 Task: Assign in the project AgileOpus the issue 'Develop a new tool for automated testing of web application cross-browser compatibility and responsiveness' to the sprint 'Service Mesh Sprint'. Assign in the project AgileOpus the issue 'Upgrade the logging and reporting features of a web application to improve system monitoring and analysis' to the sprint 'Service Mesh Sprint'. Assign in the project AgileOpus the issue 'Create a new online platform for online fitness courses with advanced workout tracking and personalization features' to the sprint 'Service Mesh Sprint'. Assign in the project AgileOpus the issue 'Implement a new cloud-based performance management system for a company with advanced employee evaluation and goal setting features' to the sprint 'Service Mesh Sprint'
Action: Mouse moved to (776, 439)
Screenshot: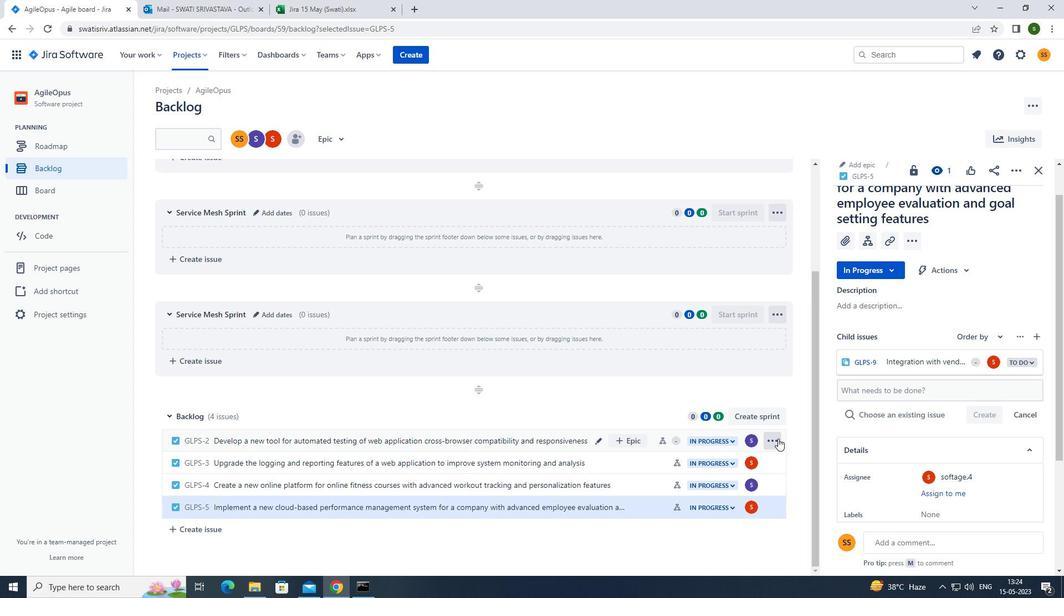 
Action: Mouse pressed left at (776, 439)
Screenshot: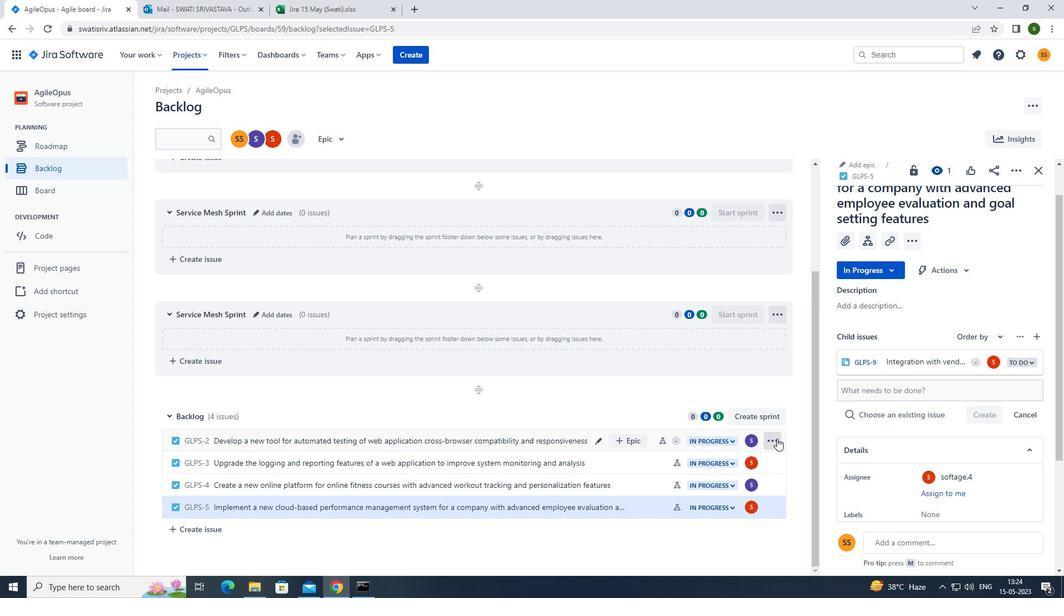 
Action: Mouse moved to (747, 344)
Screenshot: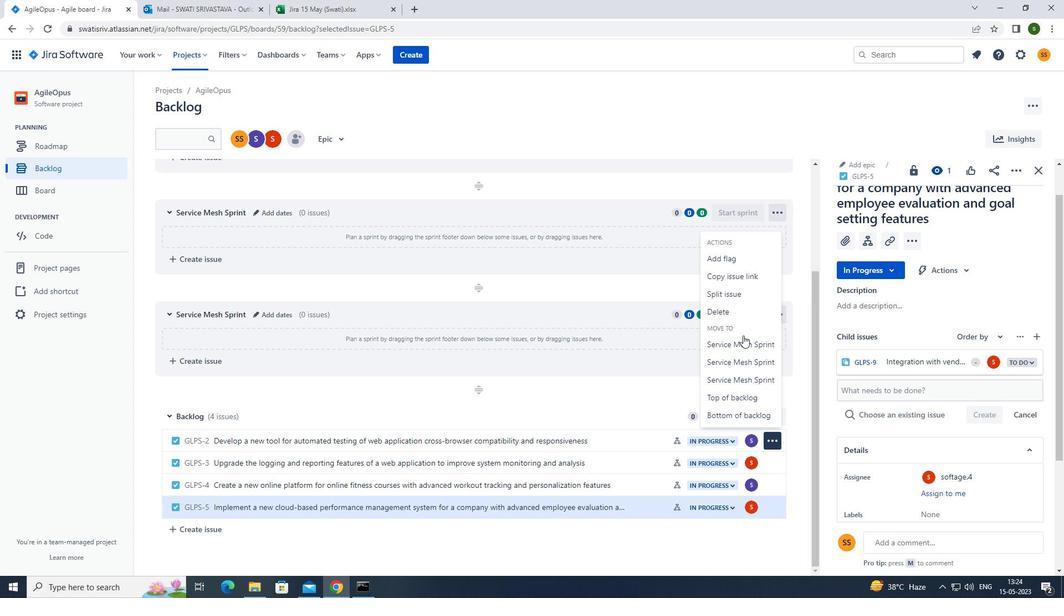 
Action: Mouse pressed left at (747, 344)
Screenshot: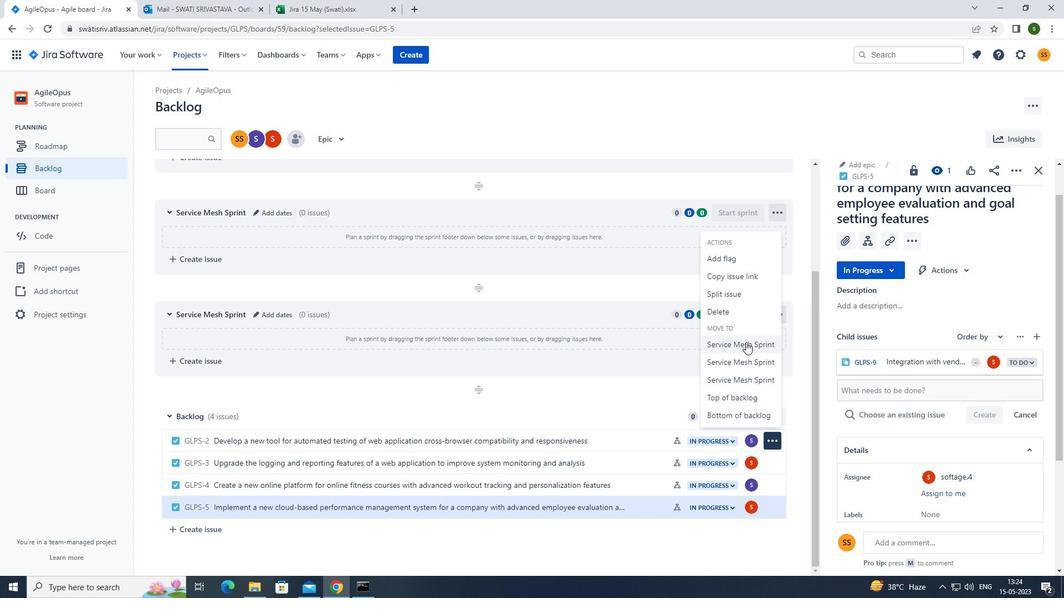 
Action: Mouse moved to (771, 463)
Screenshot: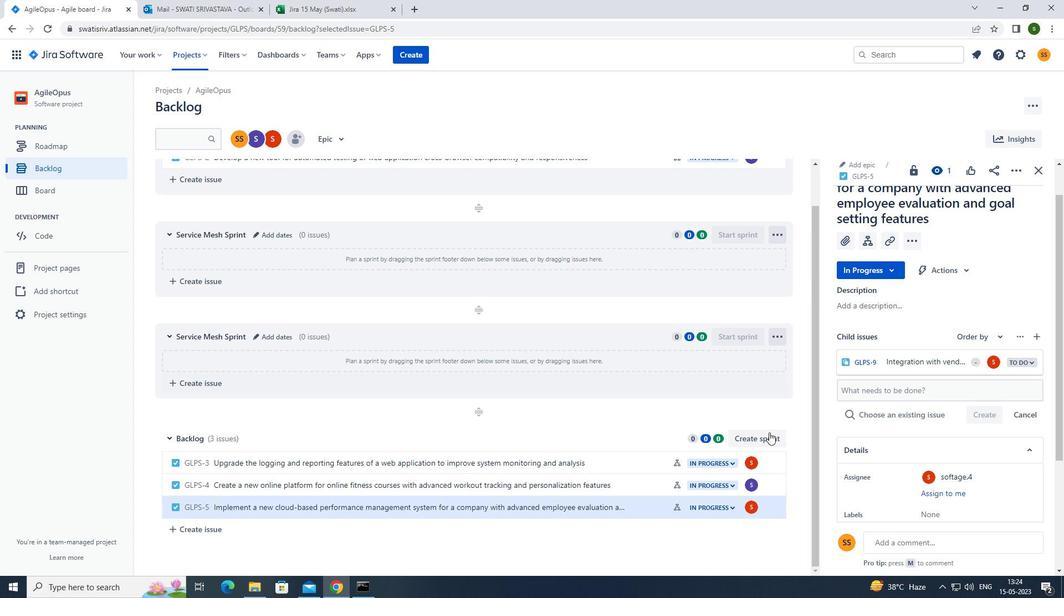 
Action: Mouse pressed left at (771, 463)
Screenshot: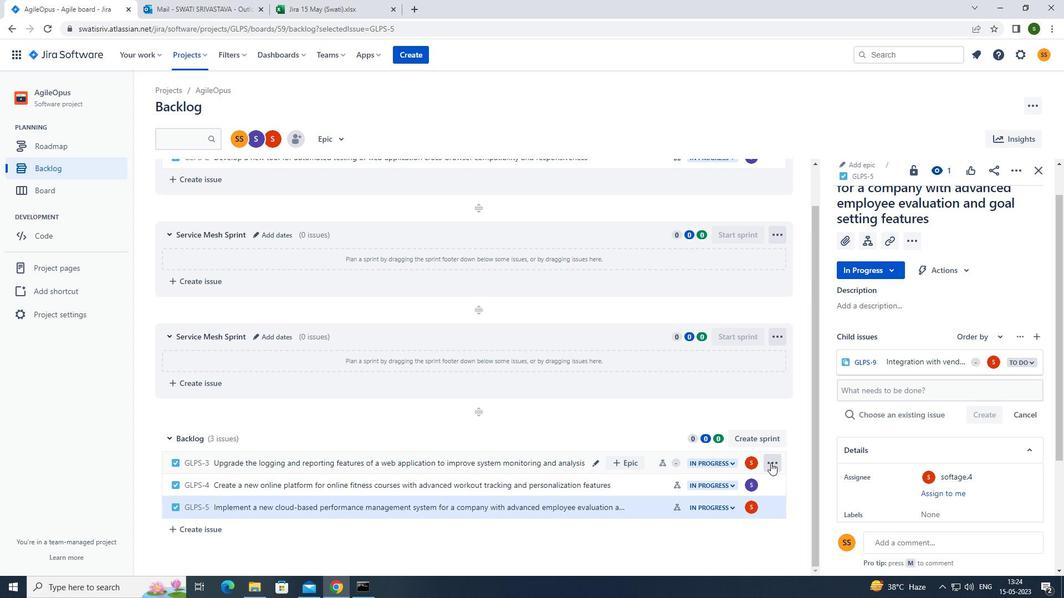 
Action: Mouse moved to (763, 387)
Screenshot: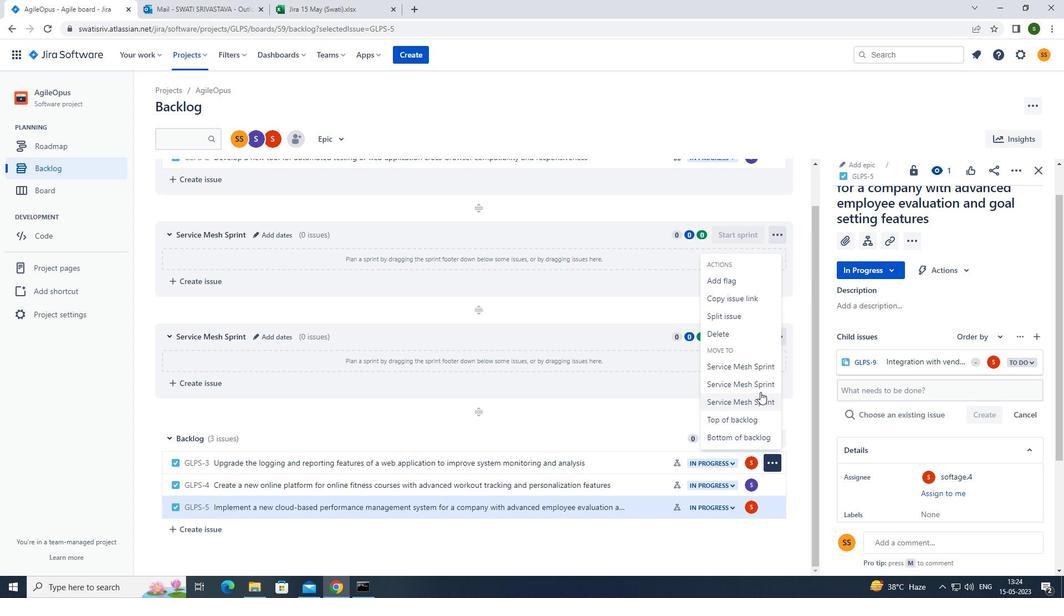
Action: Mouse pressed left at (763, 387)
Screenshot: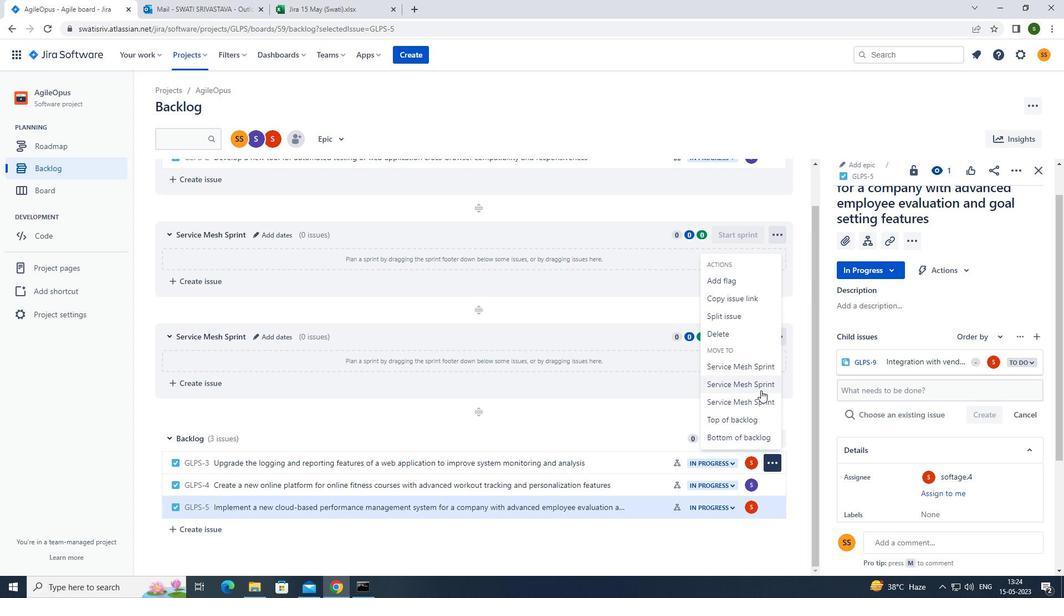 
Action: Mouse moved to (775, 486)
Screenshot: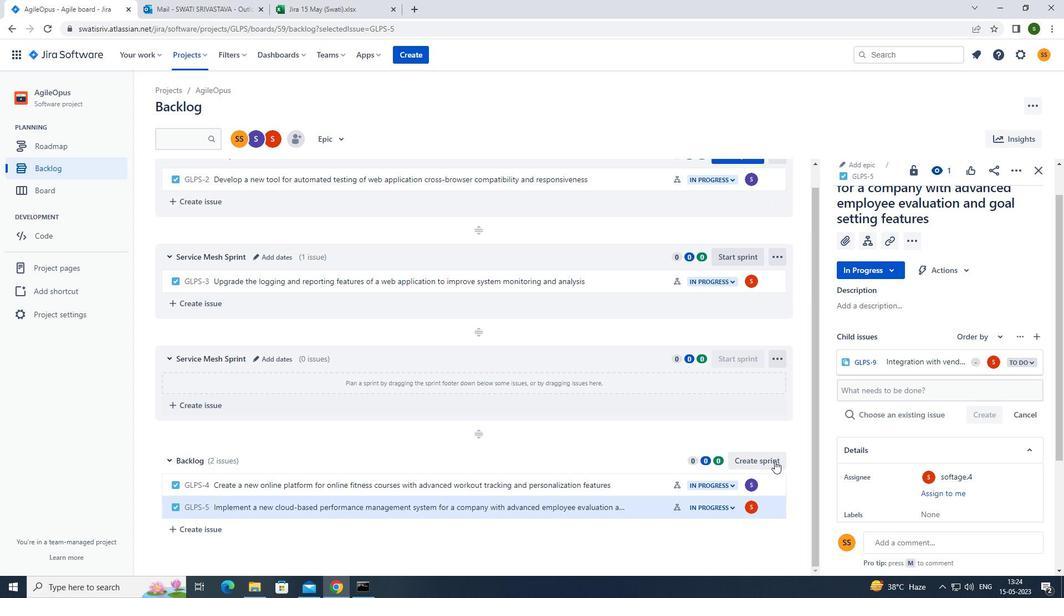 
Action: Mouse pressed left at (775, 486)
Screenshot: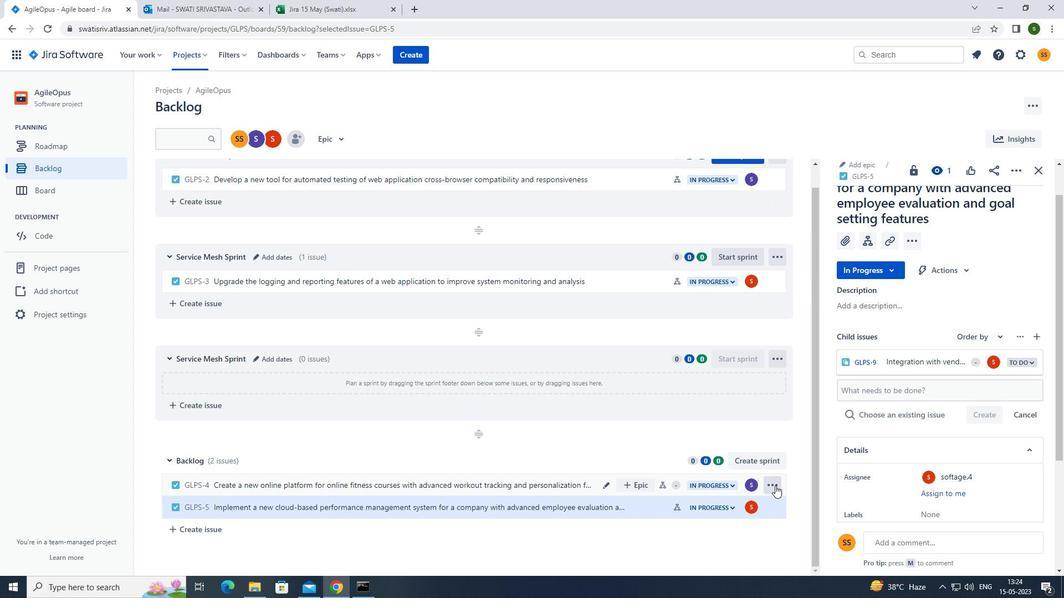 
Action: Mouse moved to (751, 423)
Screenshot: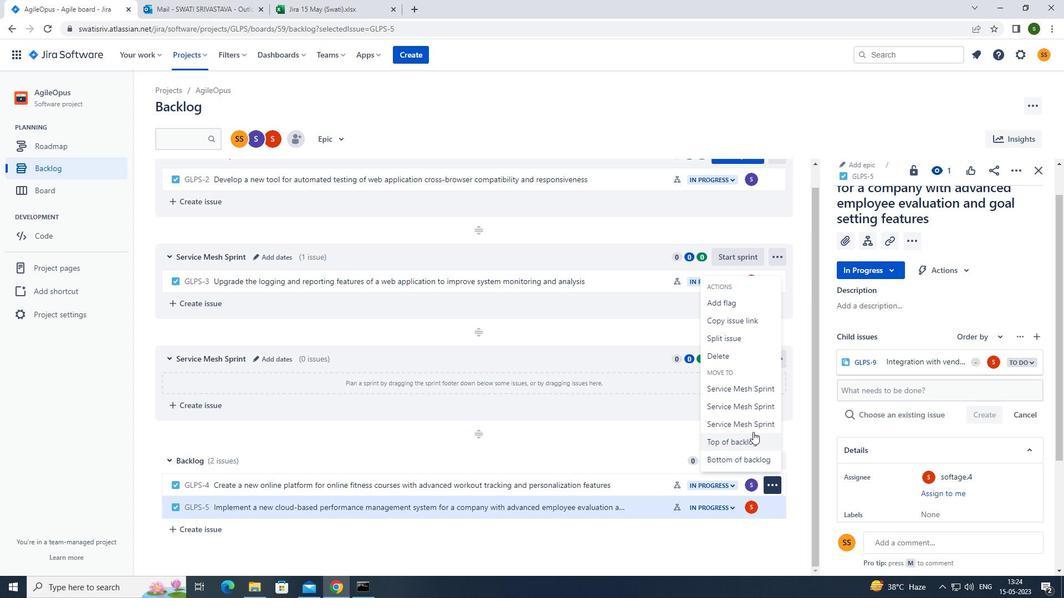 
Action: Mouse pressed left at (751, 423)
Screenshot: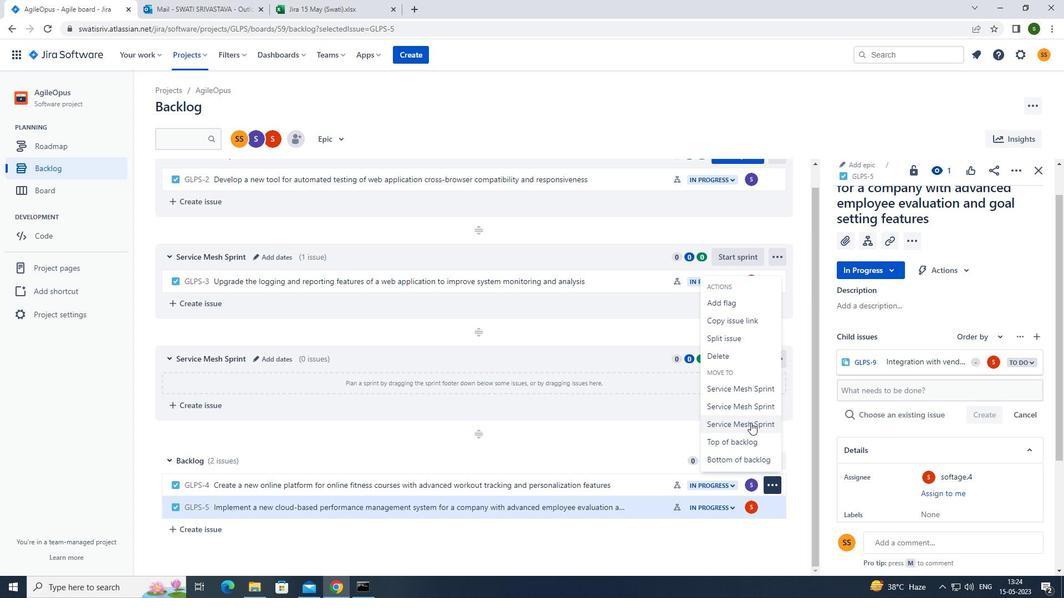 
Action: Mouse moved to (774, 507)
Screenshot: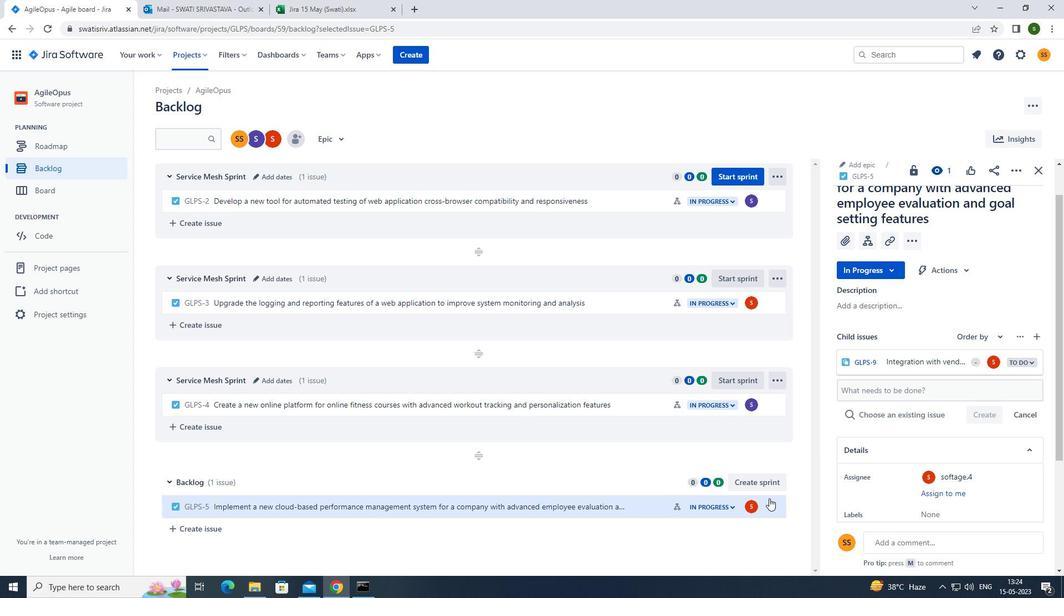 
Action: Mouse pressed left at (774, 507)
Screenshot: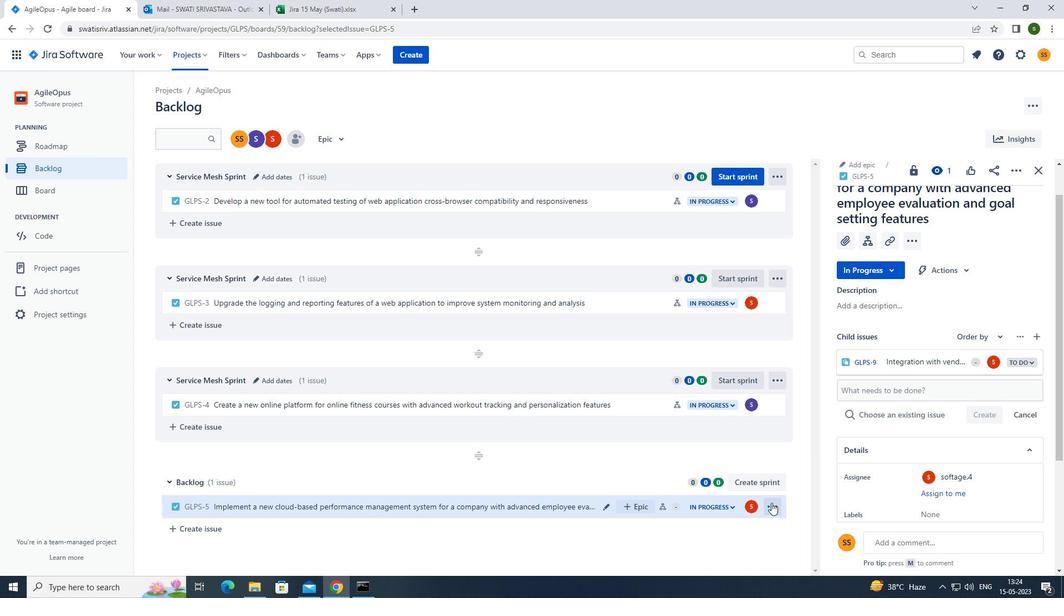 
Action: Mouse moved to (754, 445)
Screenshot: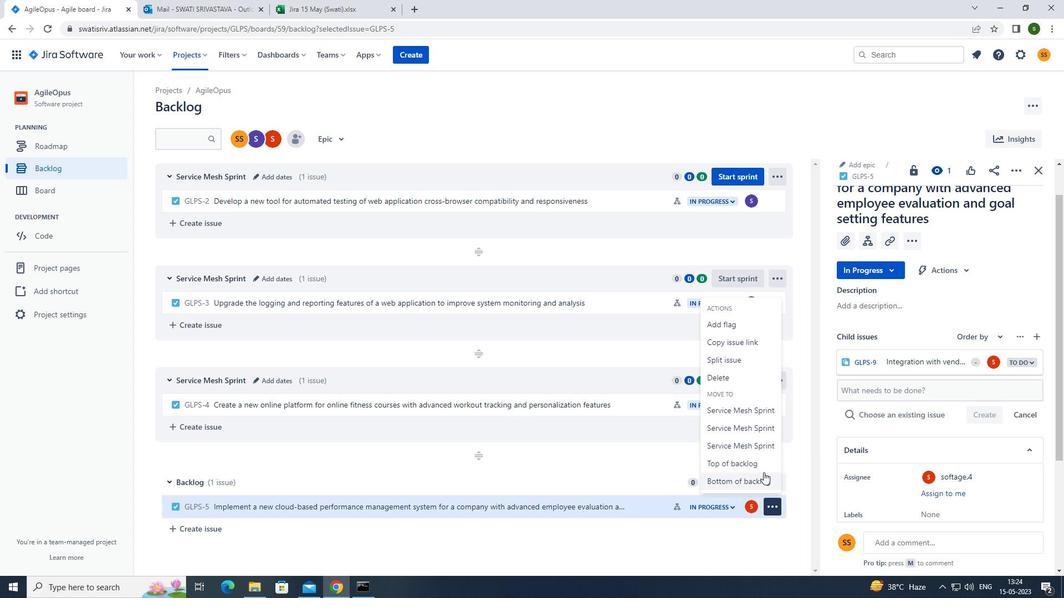 
Action: Mouse pressed left at (754, 445)
Screenshot: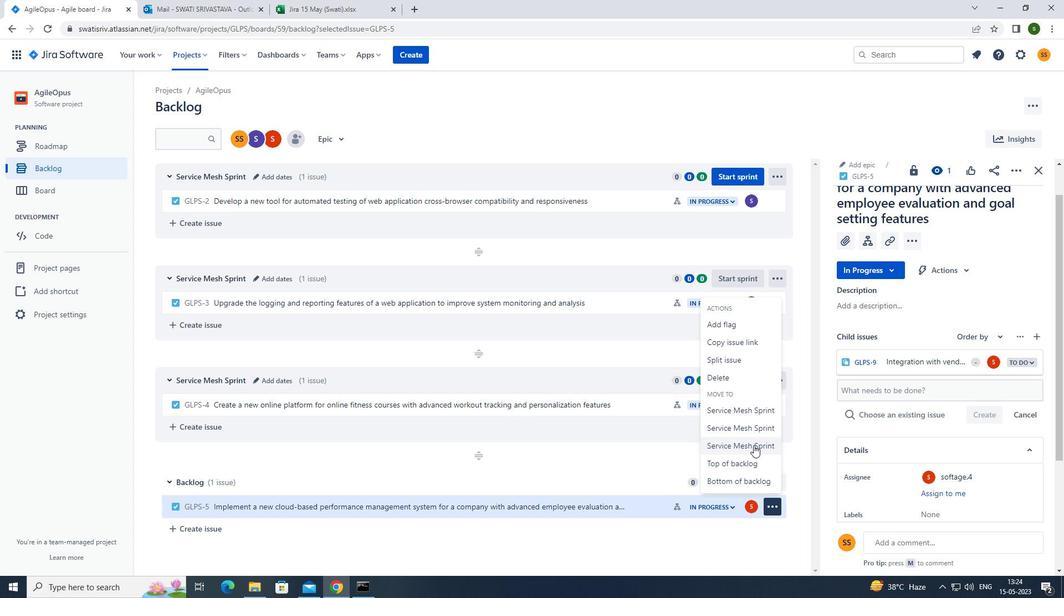 
